 Task: Create a due date automation trigger when advanced on, 2 hours after a card is due add basic without the blue label.
Action: Mouse moved to (1246, 93)
Screenshot: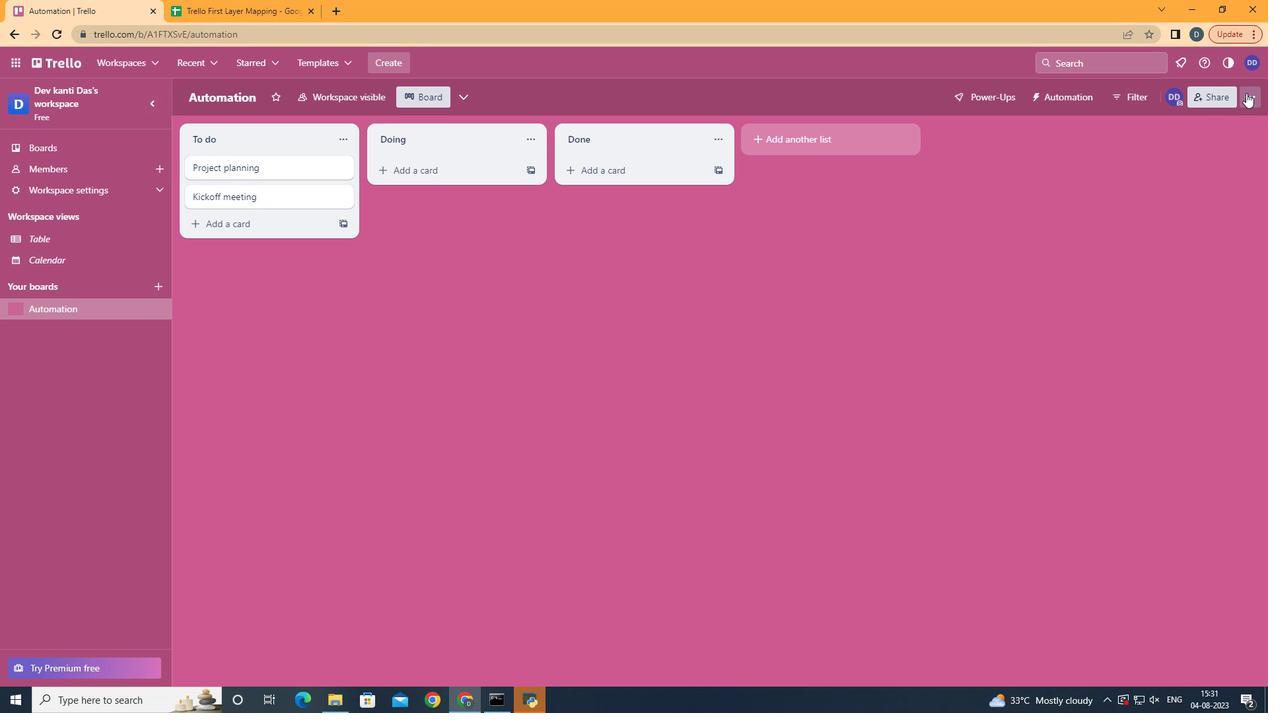 
Action: Mouse pressed left at (1246, 93)
Screenshot: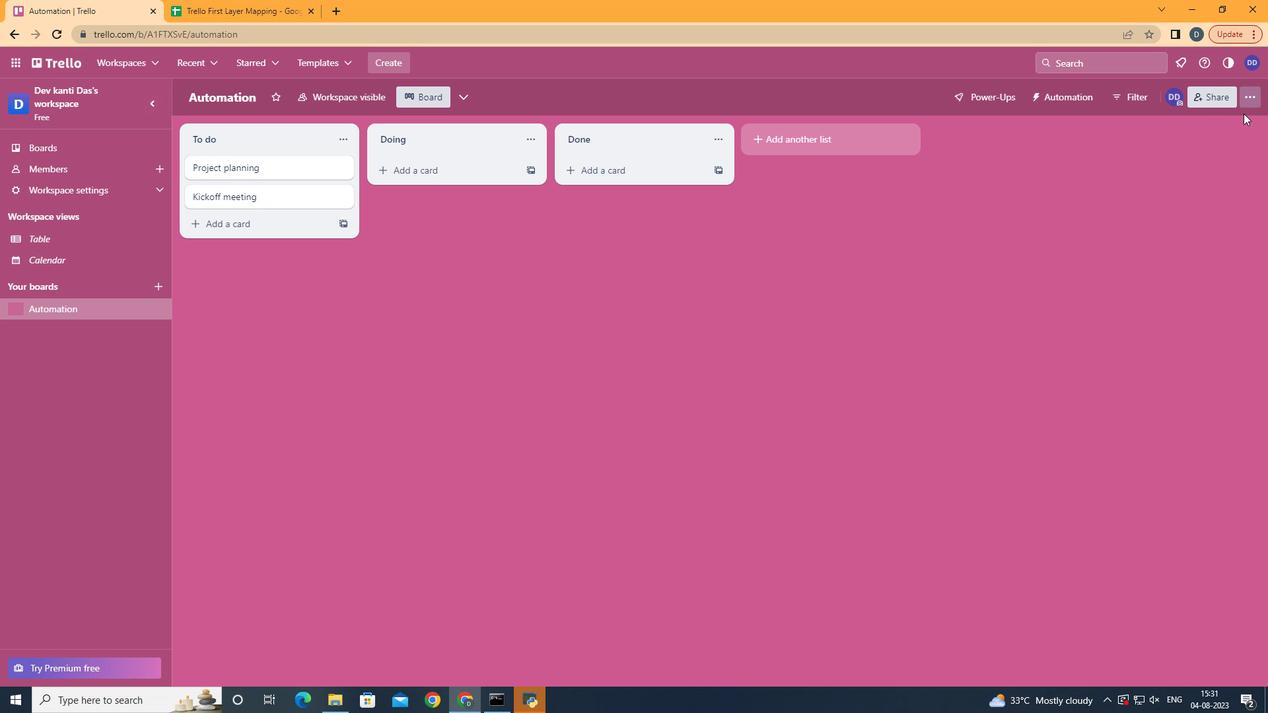 
Action: Mouse moved to (1184, 283)
Screenshot: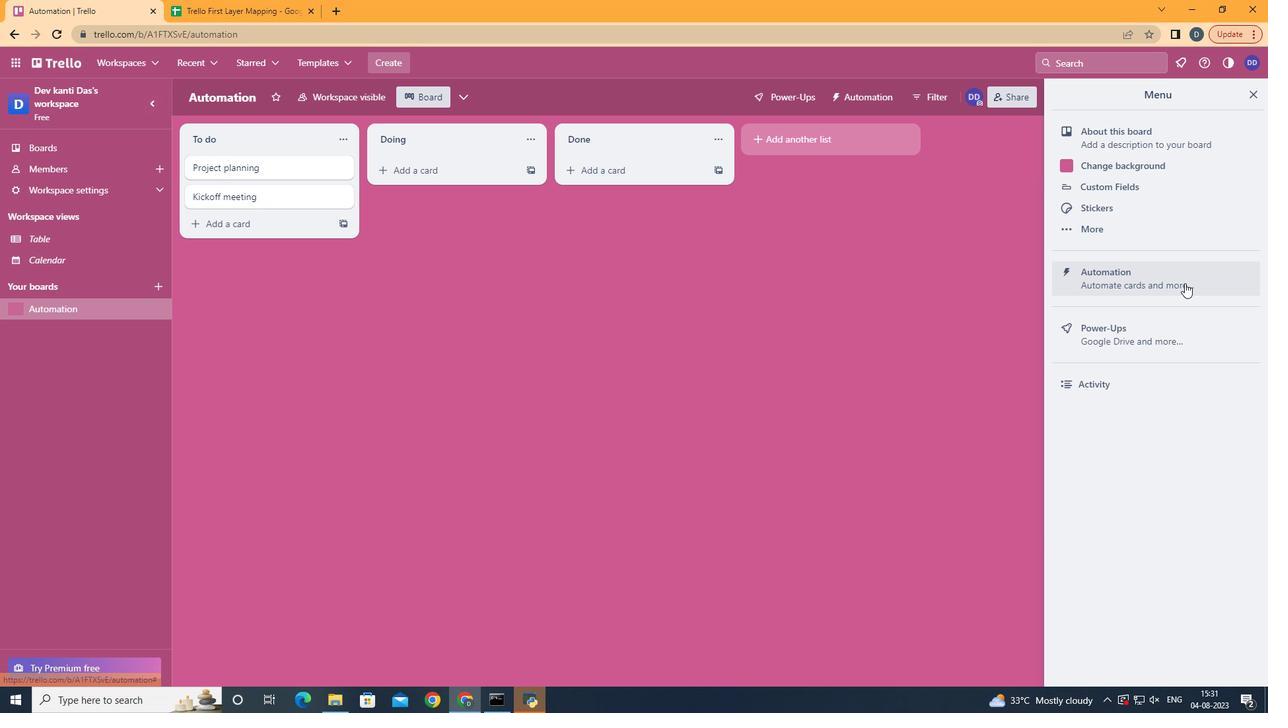 
Action: Mouse pressed left at (1184, 283)
Screenshot: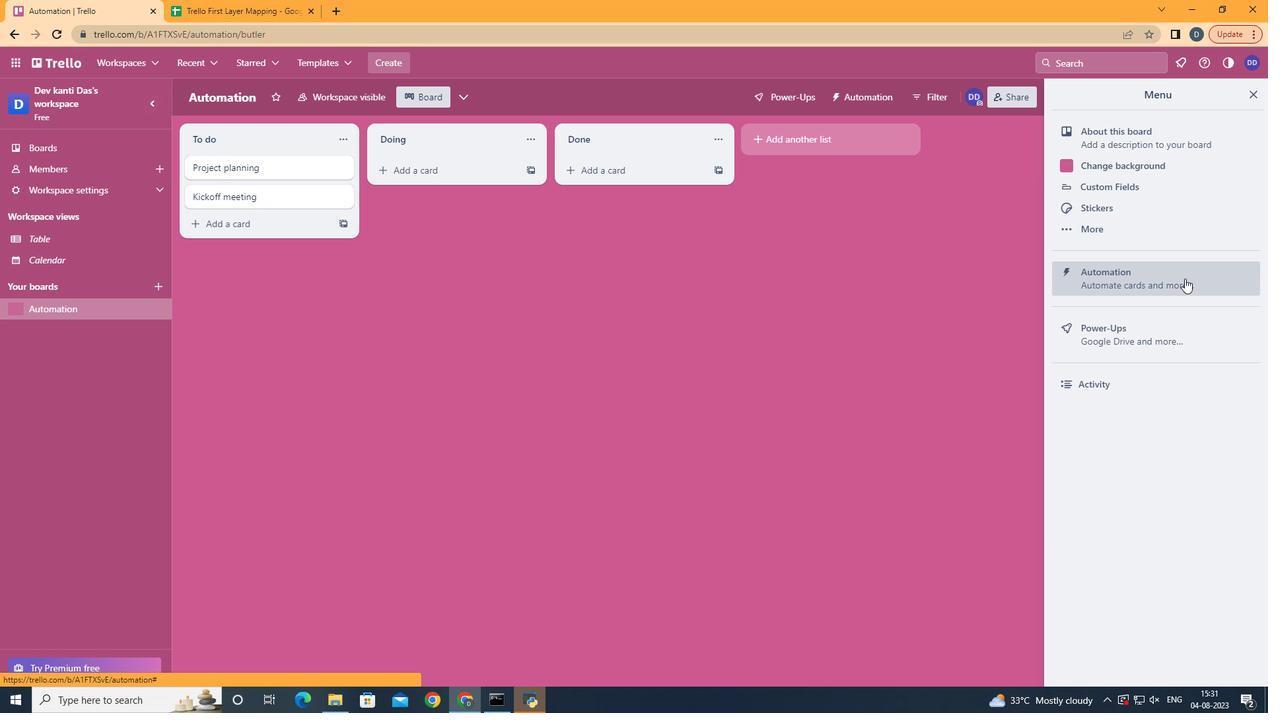 
Action: Mouse moved to (266, 267)
Screenshot: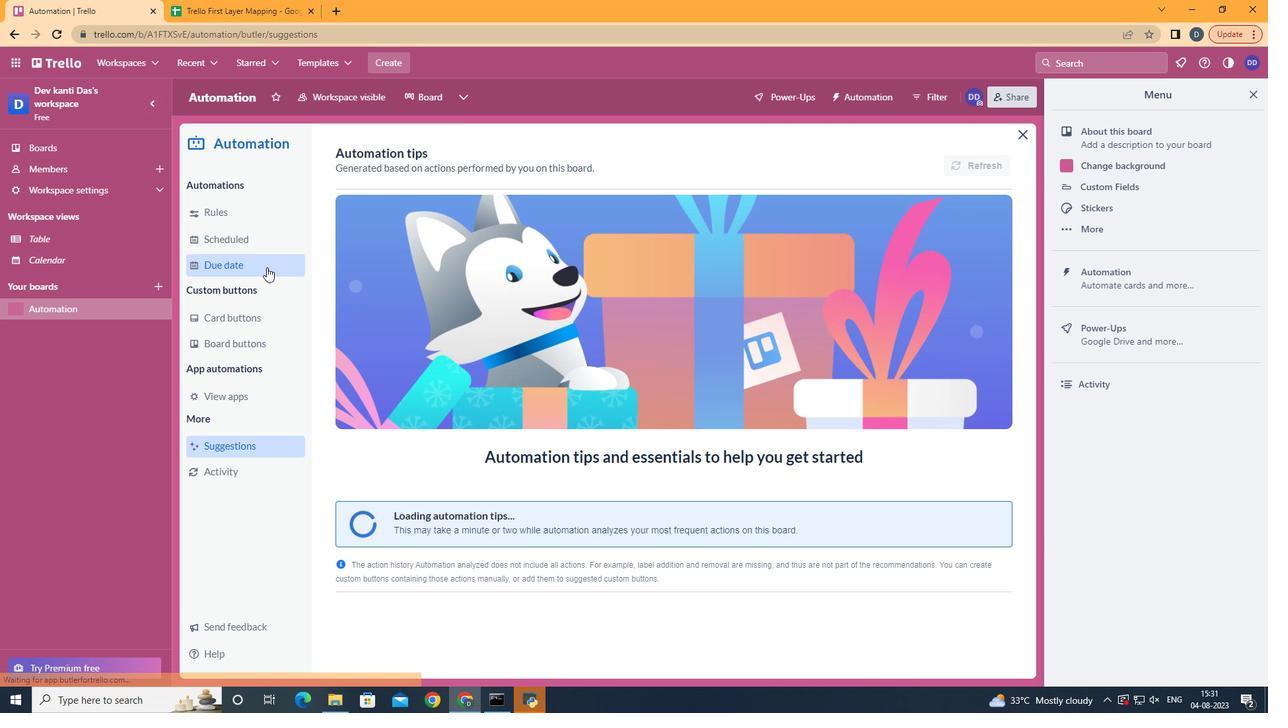 
Action: Mouse pressed left at (266, 267)
Screenshot: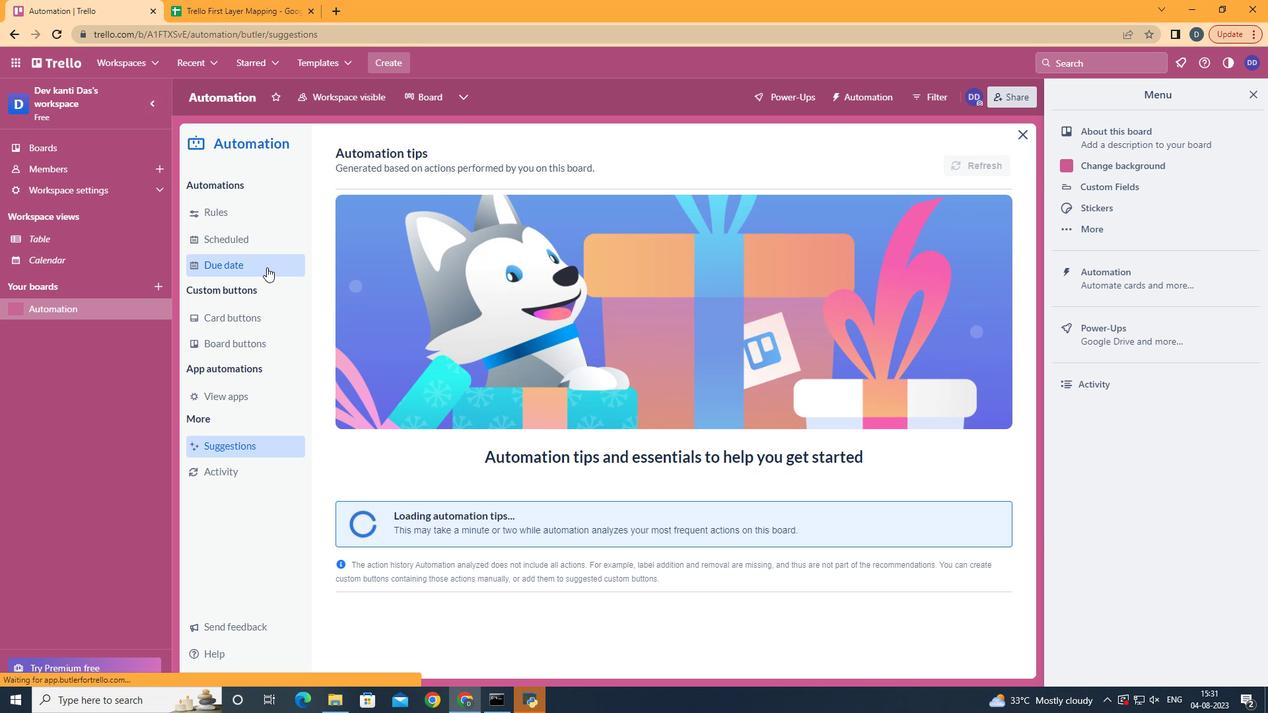 
Action: Mouse moved to (953, 155)
Screenshot: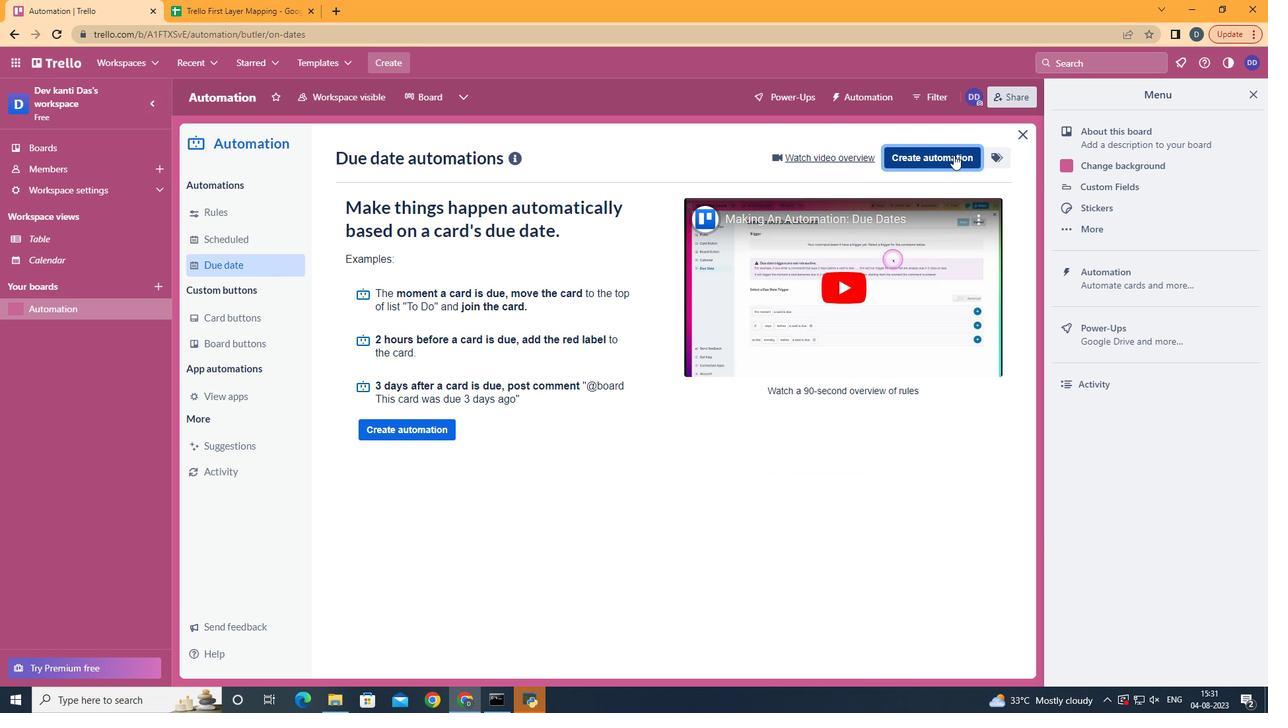 
Action: Mouse pressed left at (953, 155)
Screenshot: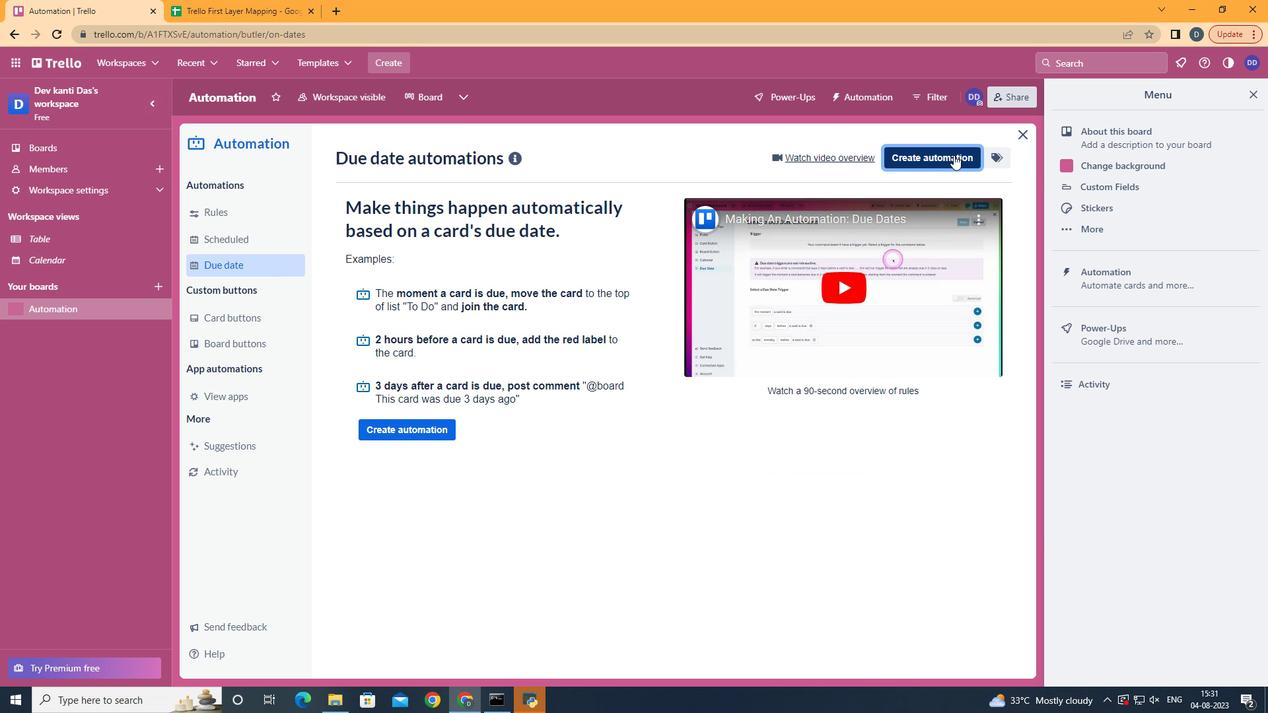 
Action: Mouse moved to (731, 289)
Screenshot: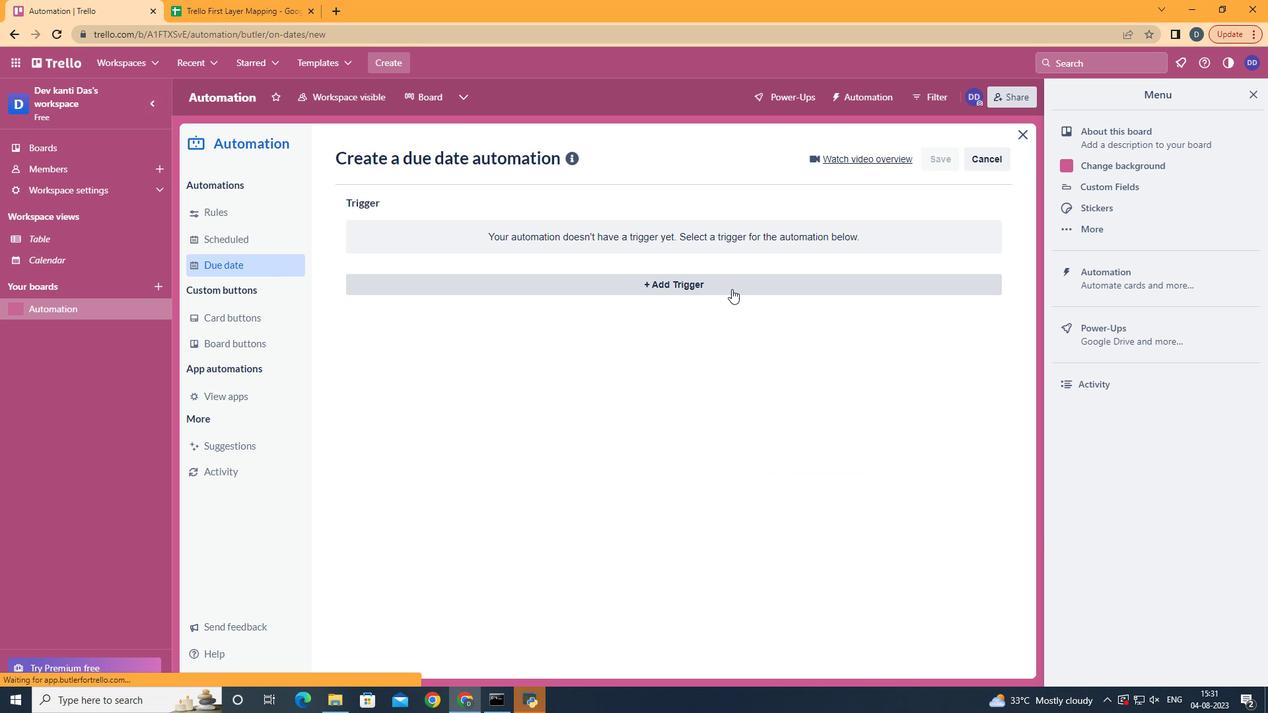 
Action: Mouse pressed left at (731, 289)
Screenshot: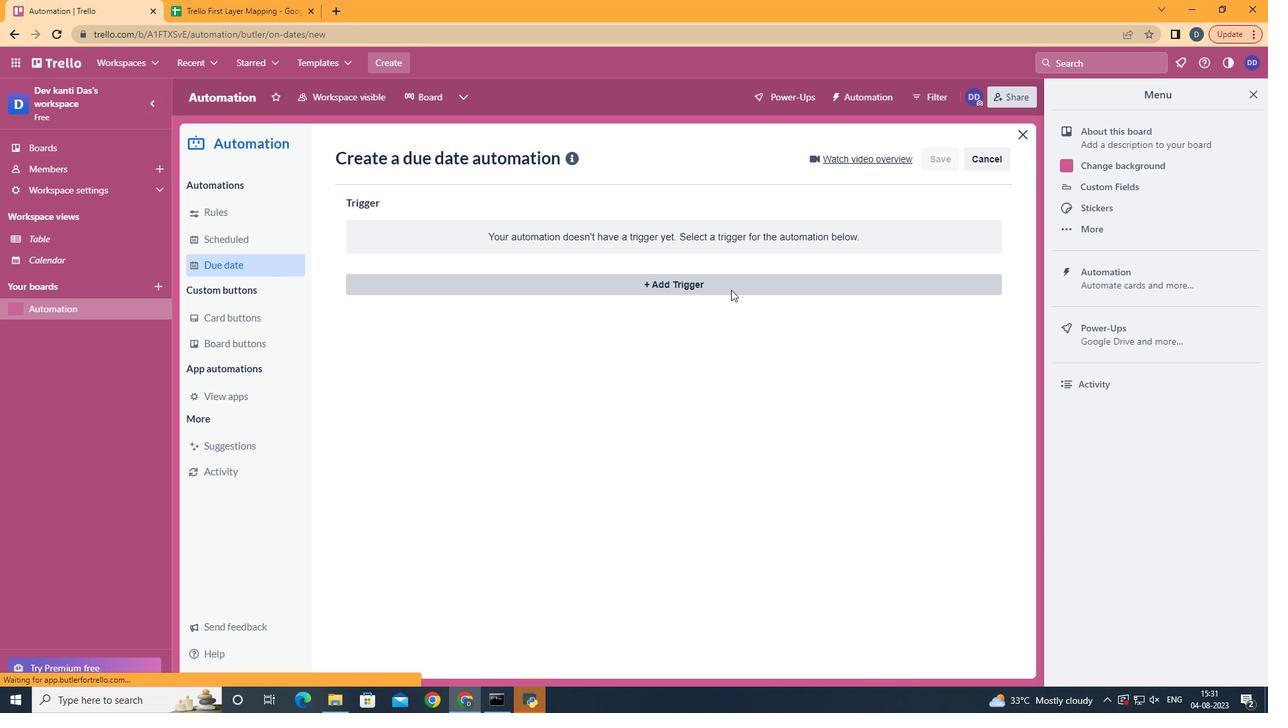 
Action: Mouse moved to (430, 564)
Screenshot: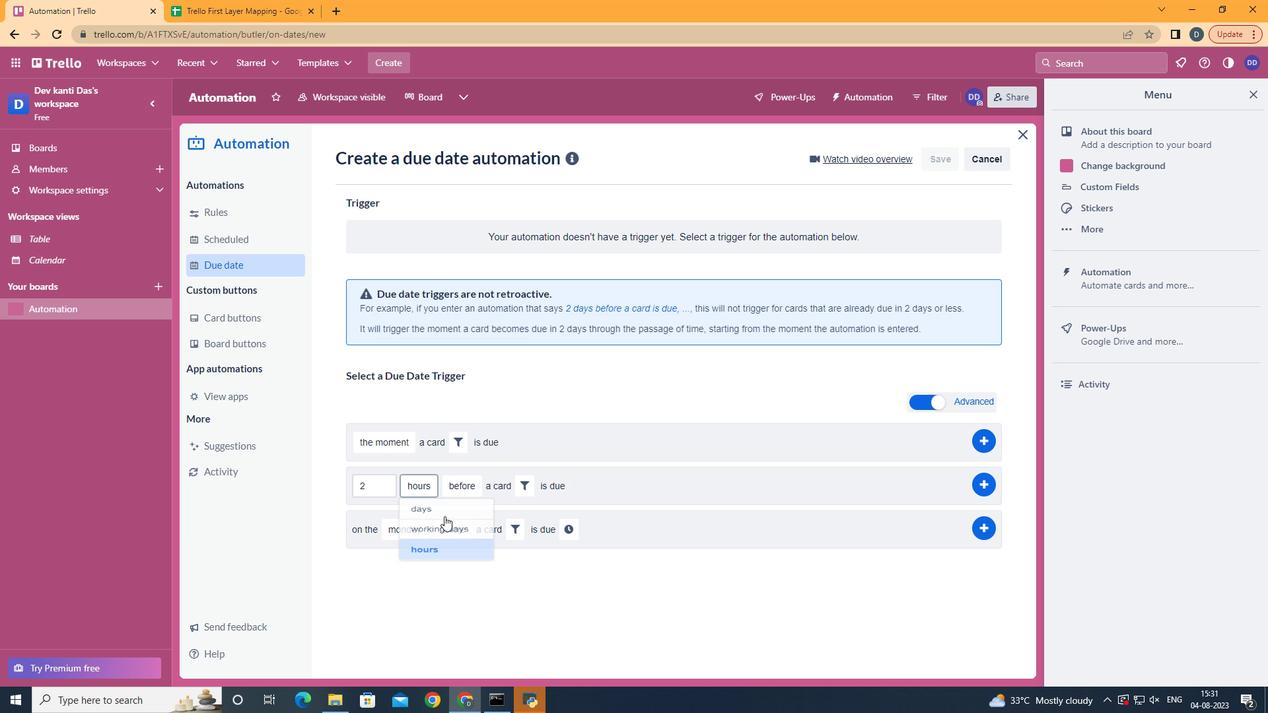 
Action: Mouse pressed left at (430, 564)
Screenshot: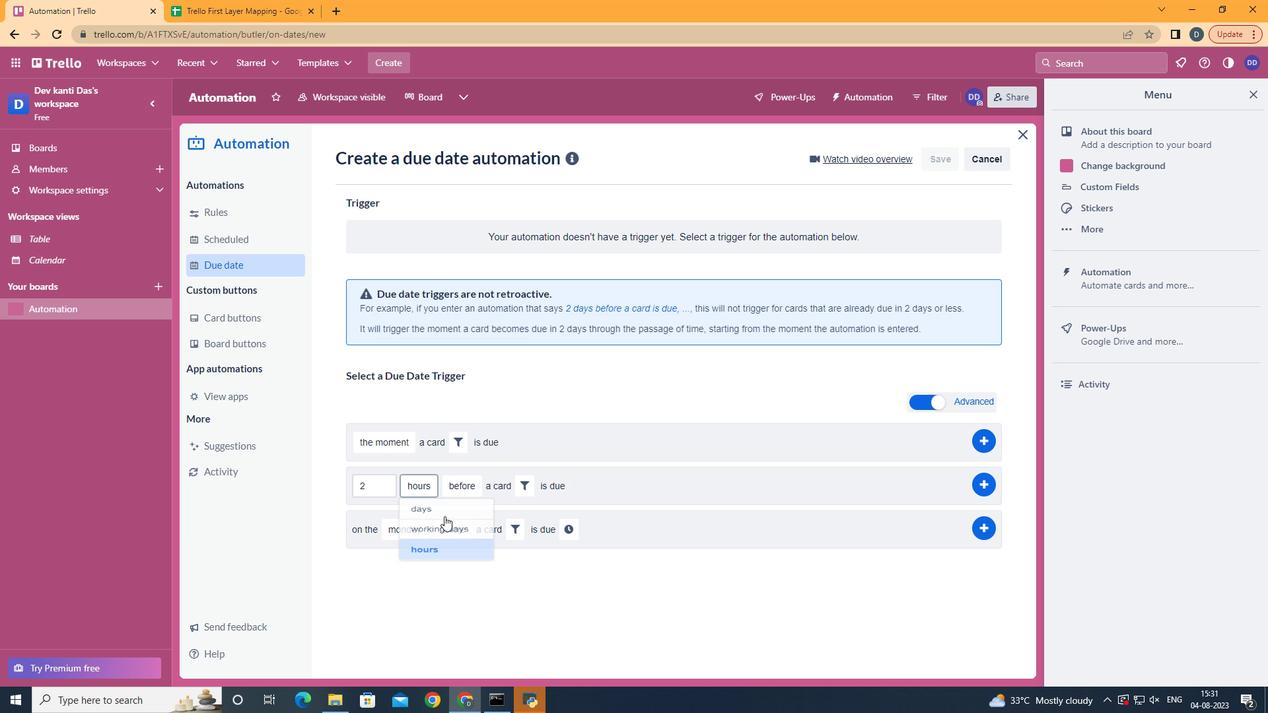 
Action: Mouse moved to (455, 534)
Screenshot: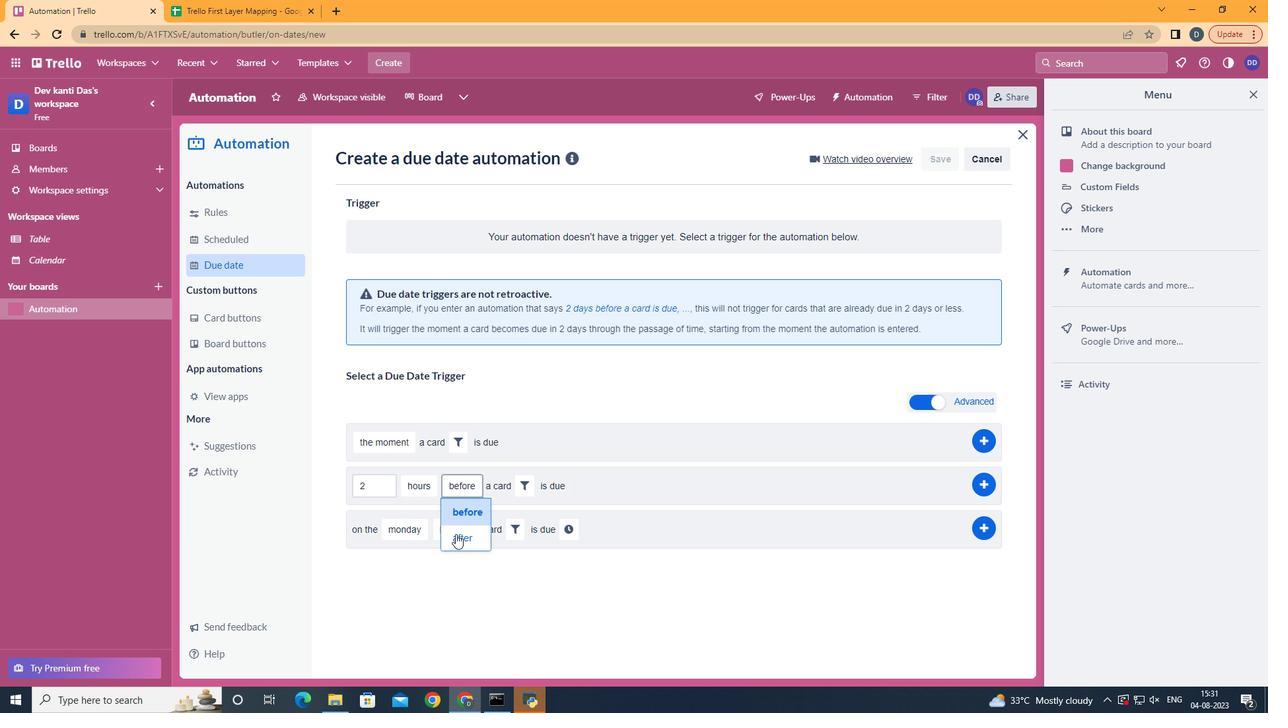 
Action: Mouse pressed left at (455, 534)
Screenshot: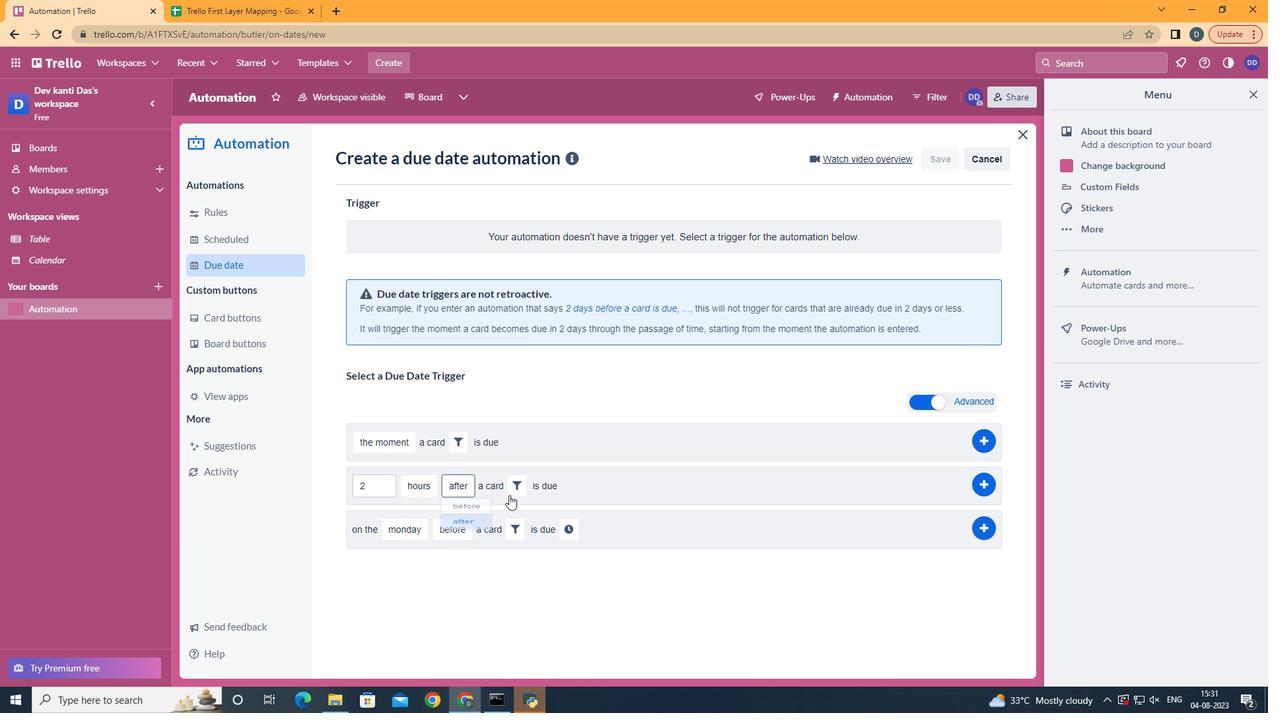 
Action: Mouse moved to (517, 481)
Screenshot: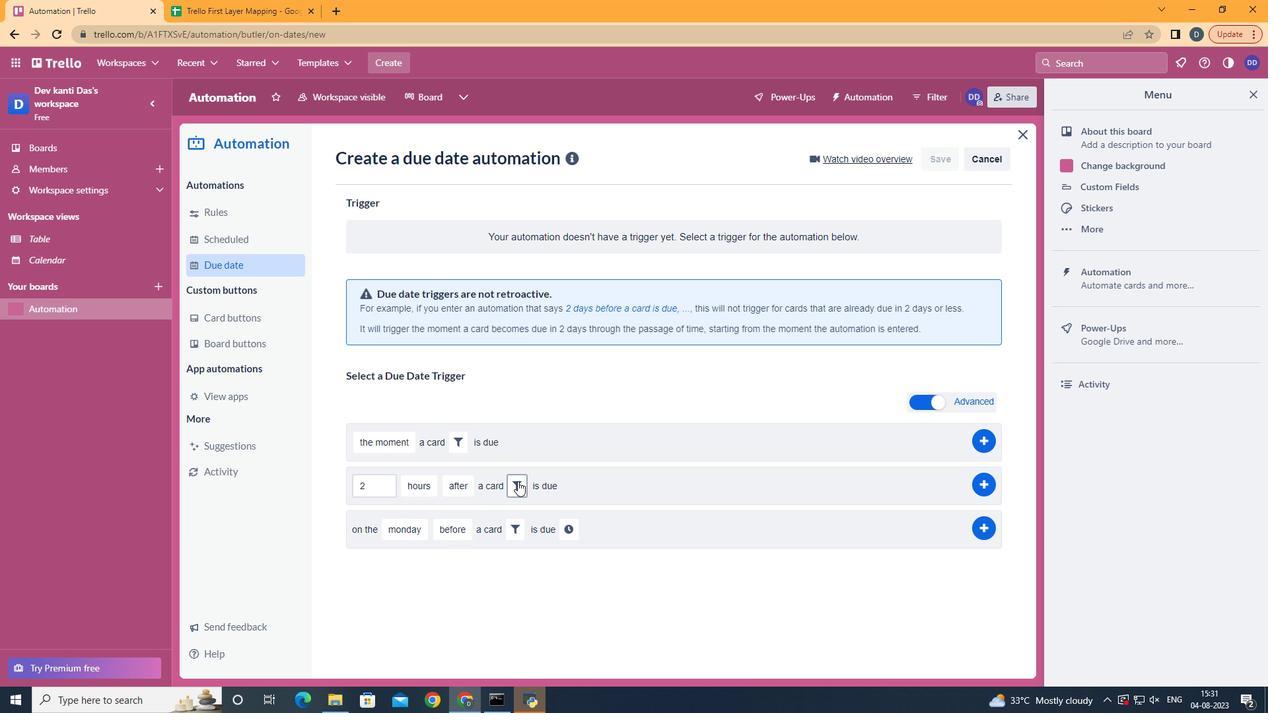 
Action: Mouse pressed left at (517, 481)
Screenshot: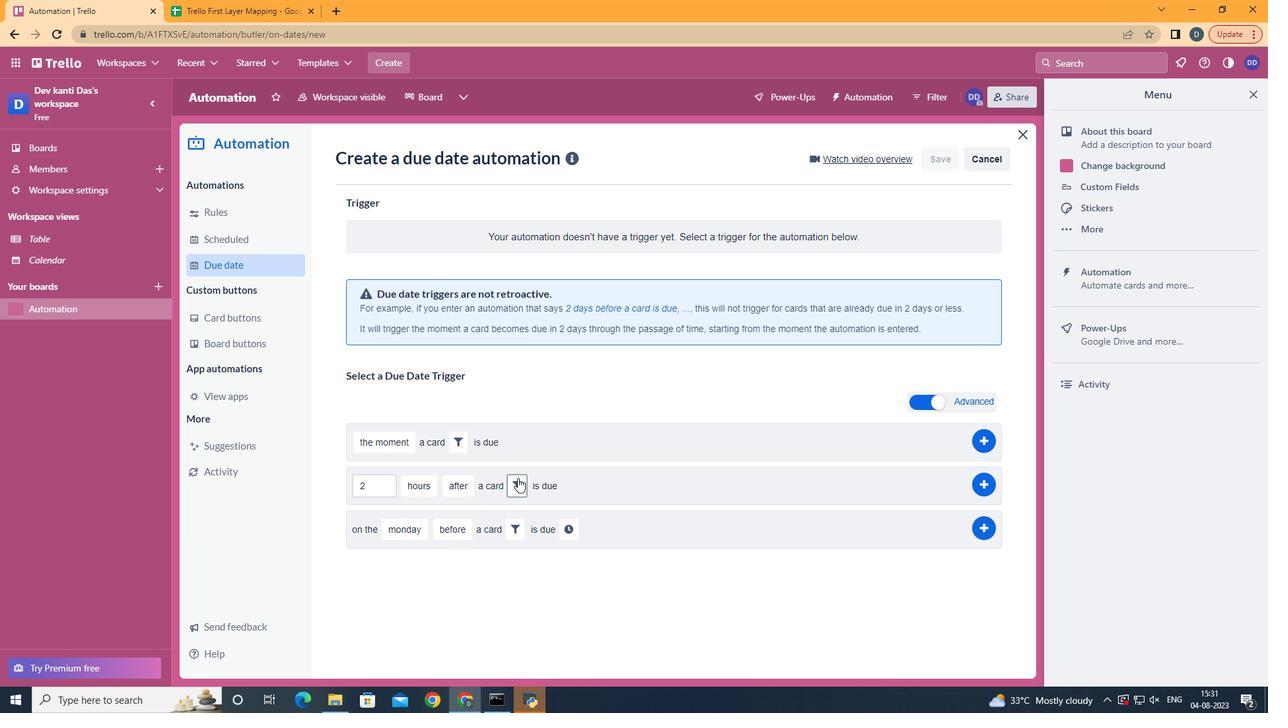 
Action: Mouse moved to (546, 549)
Screenshot: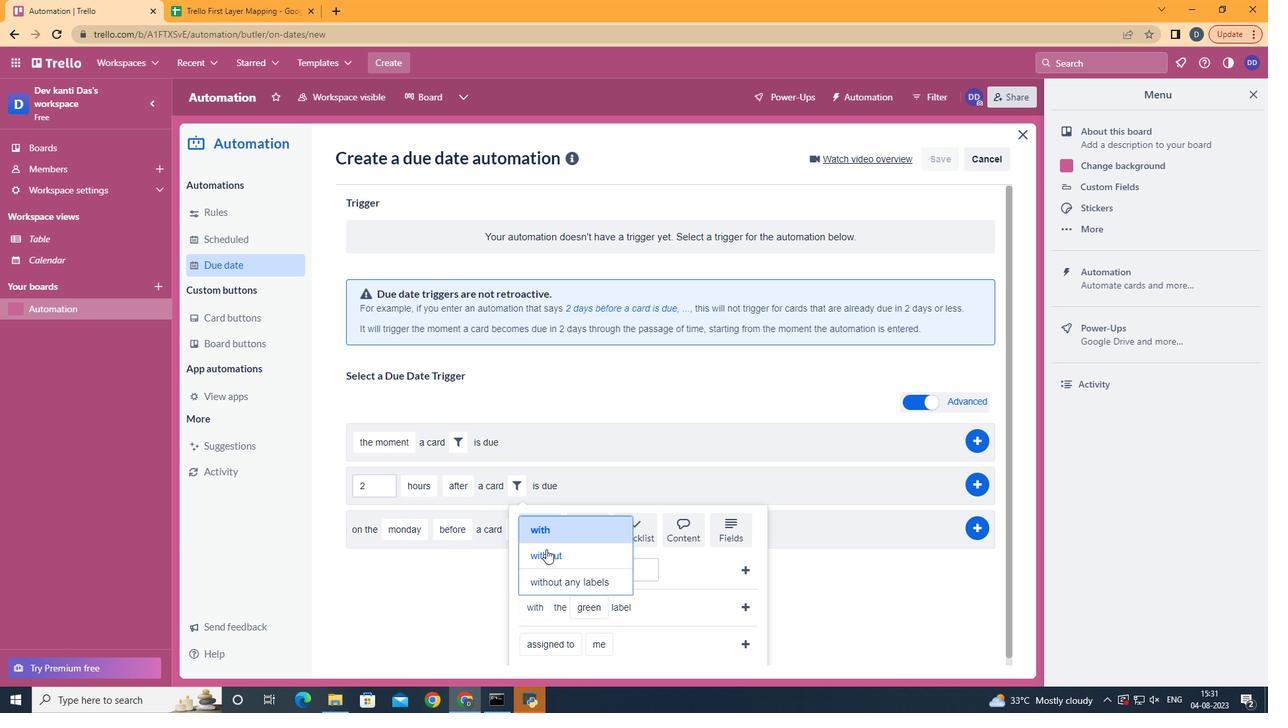 
Action: Mouse pressed left at (546, 549)
Screenshot: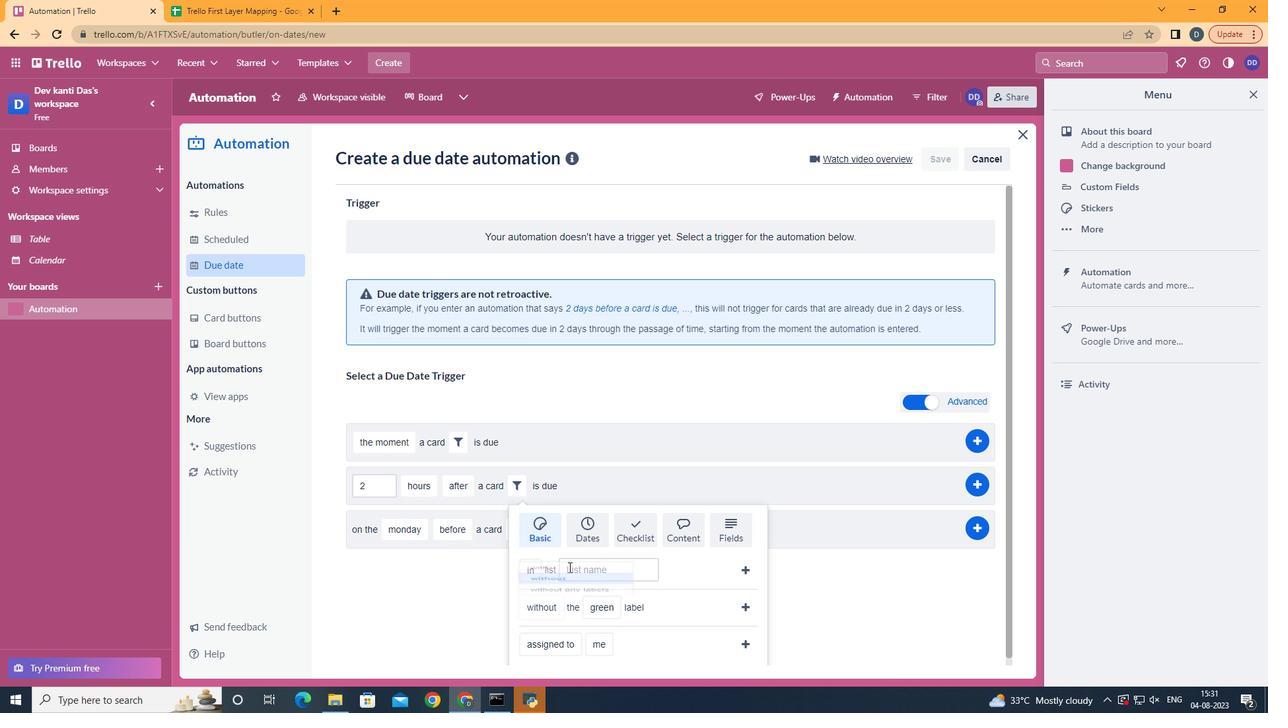 
Action: Mouse moved to (607, 577)
Screenshot: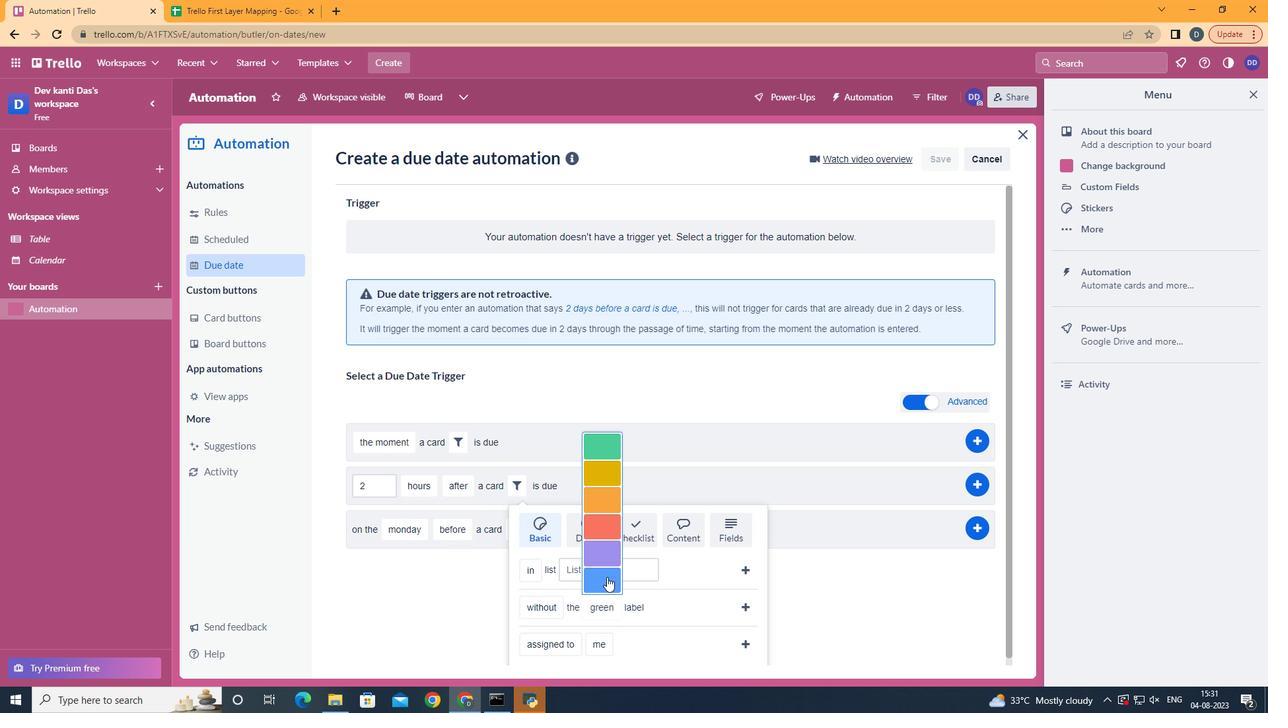 
Action: Mouse pressed left at (607, 577)
Screenshot: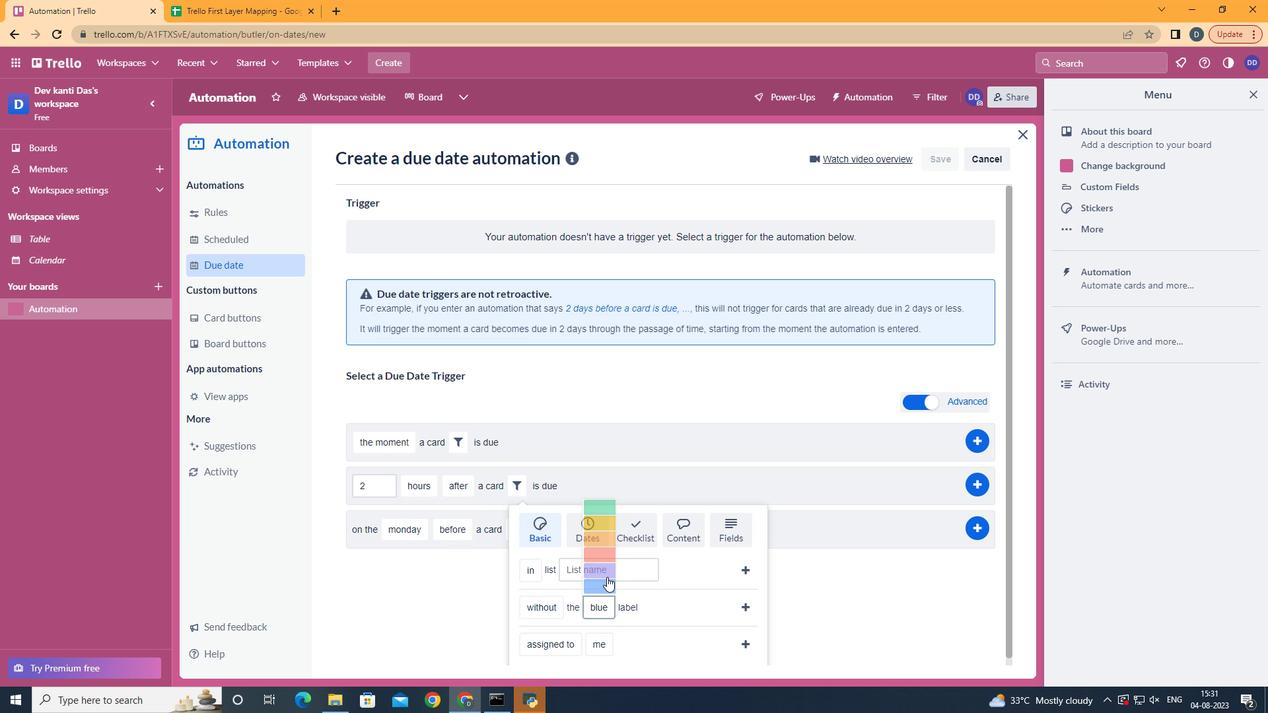 
Action: Mouse moved to (747, 616)
Screenshot: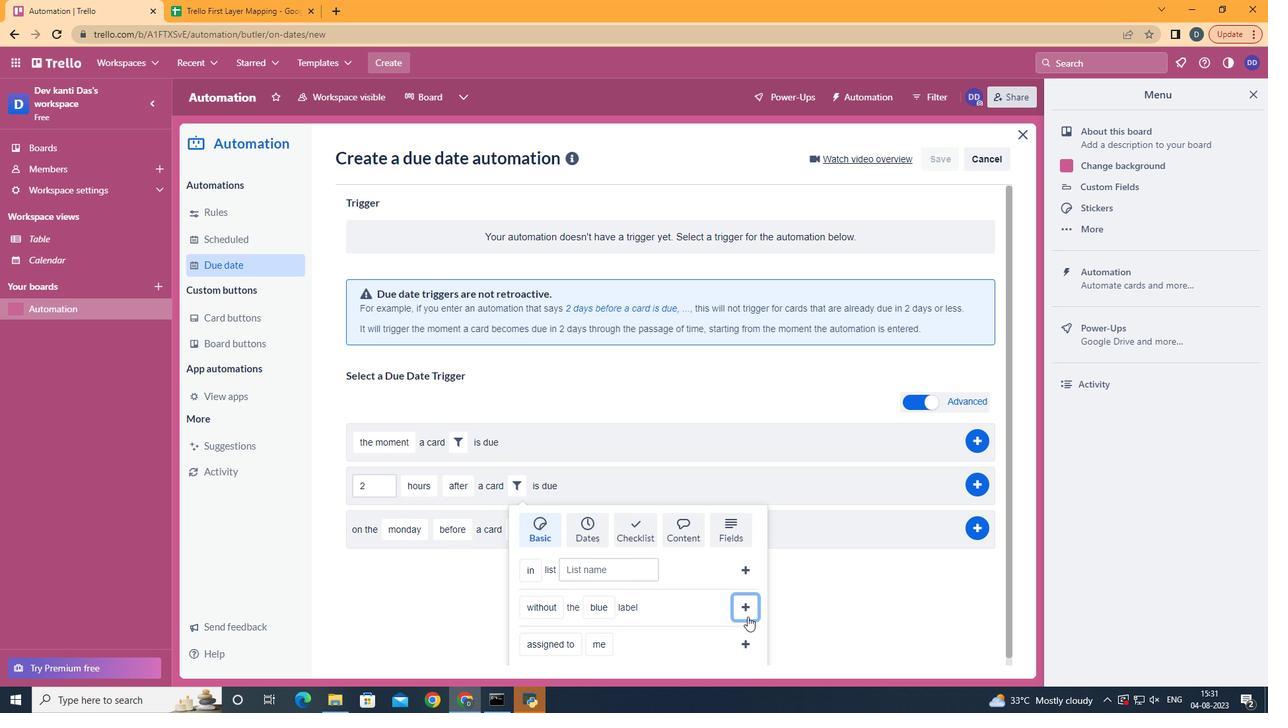 
Action: Mouse pressed left at (747, 616)
Screenshot: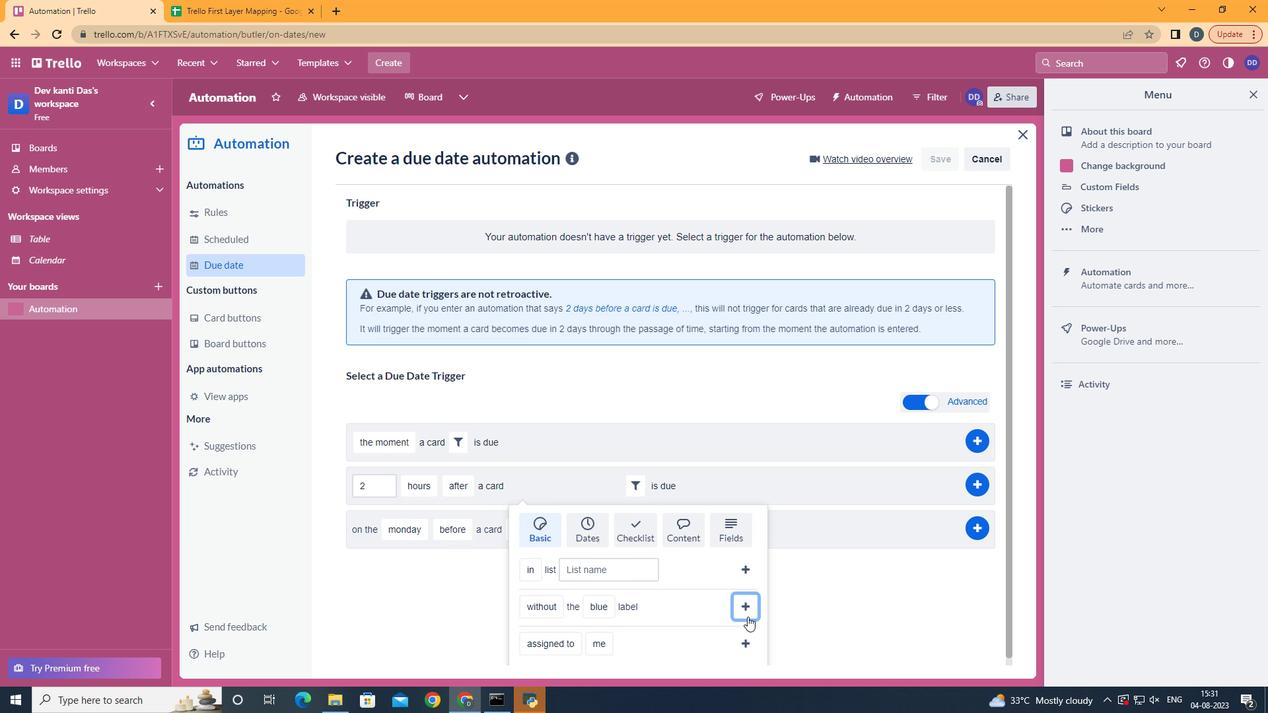 
Action: Mouse moved to (983, 482)
Screenshot: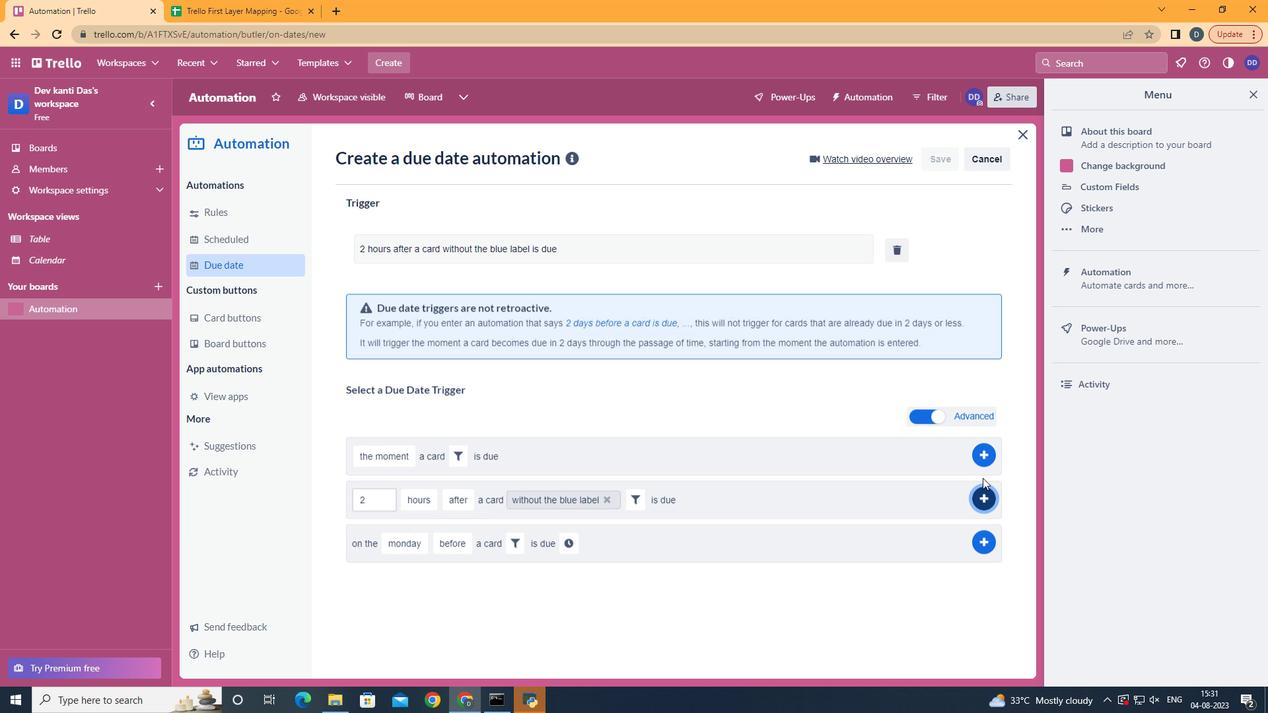 
Action: Mouse pressed left at (983, 482)
Screenshot: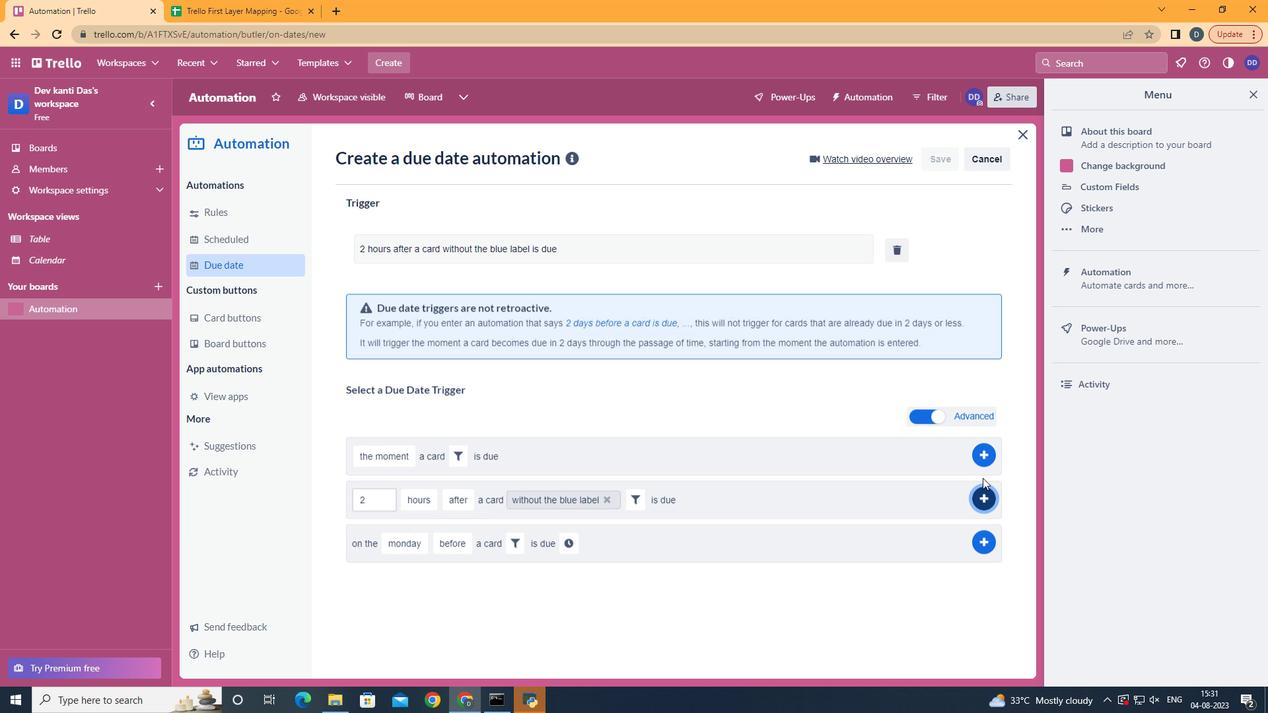 
Action: Mouse moved to (638, 250)
Screenshot: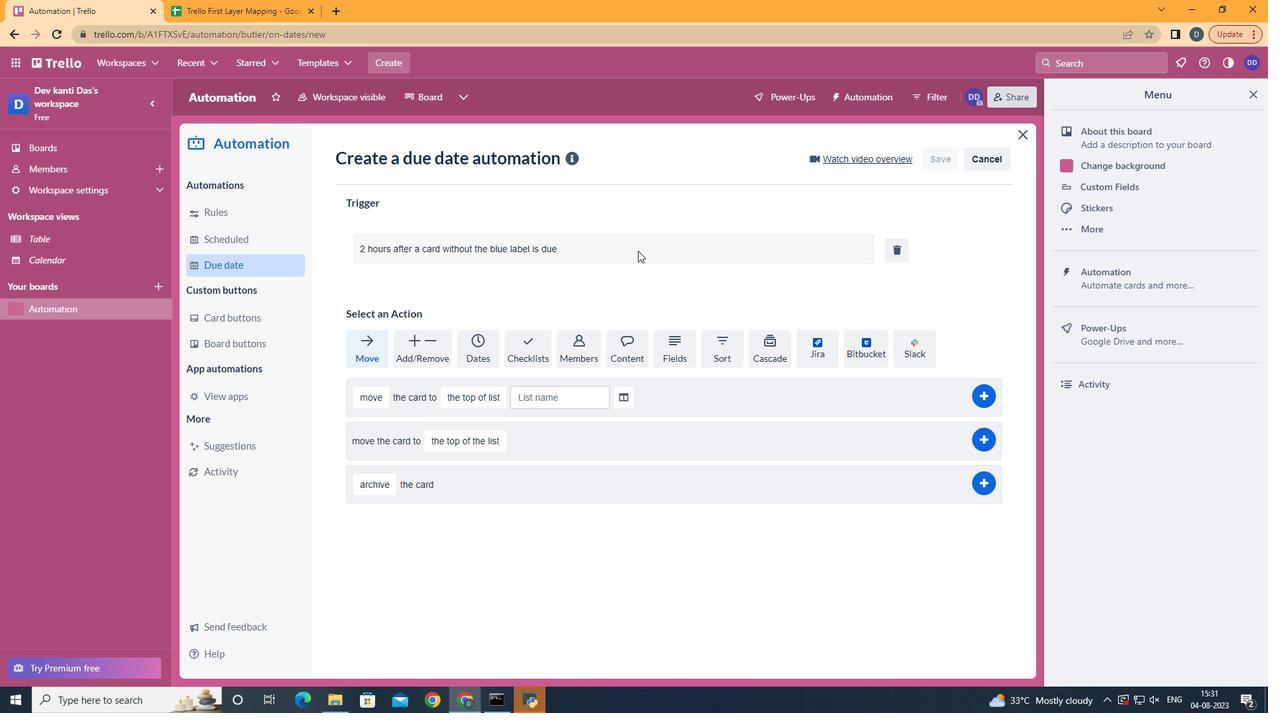 
